 Task: Look for properties that have pools.
Action: Mouse pressed left at (1095, 148)
Screenshot: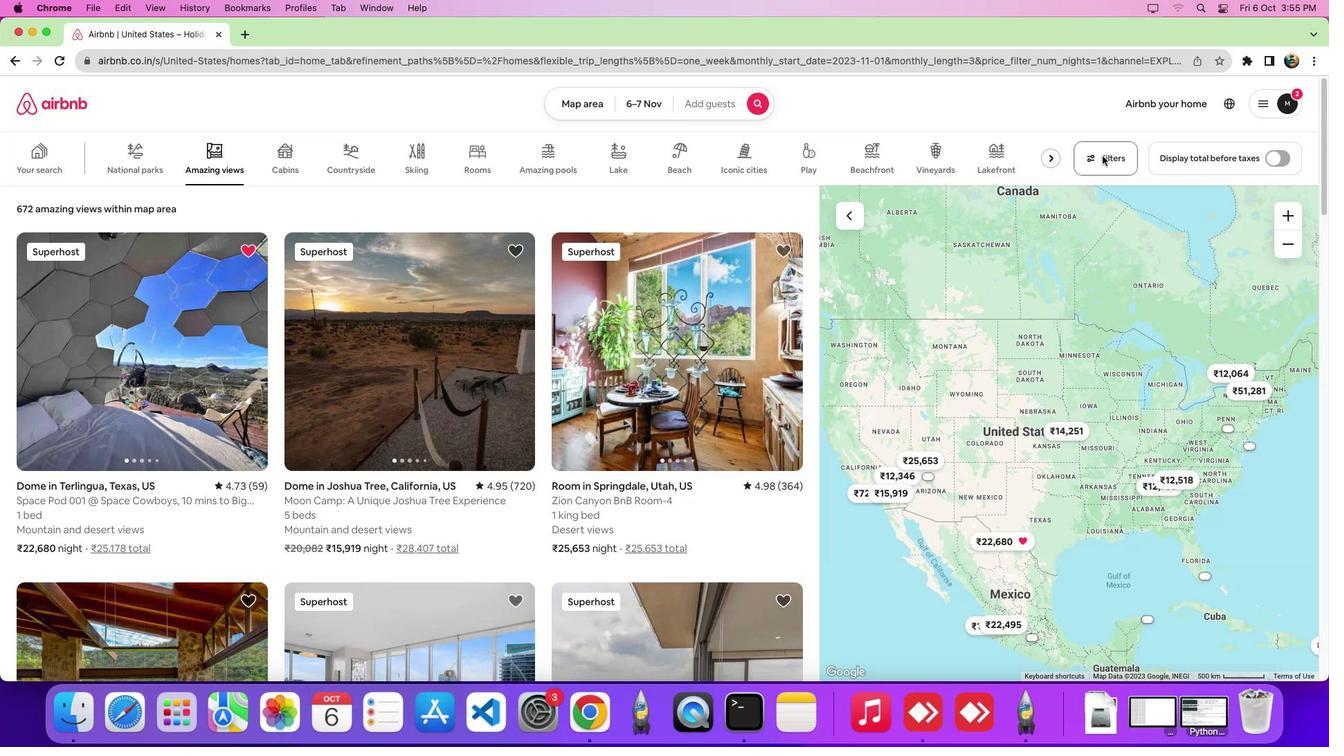 
Action: Mouse moved to (638, 236)
Screenshot: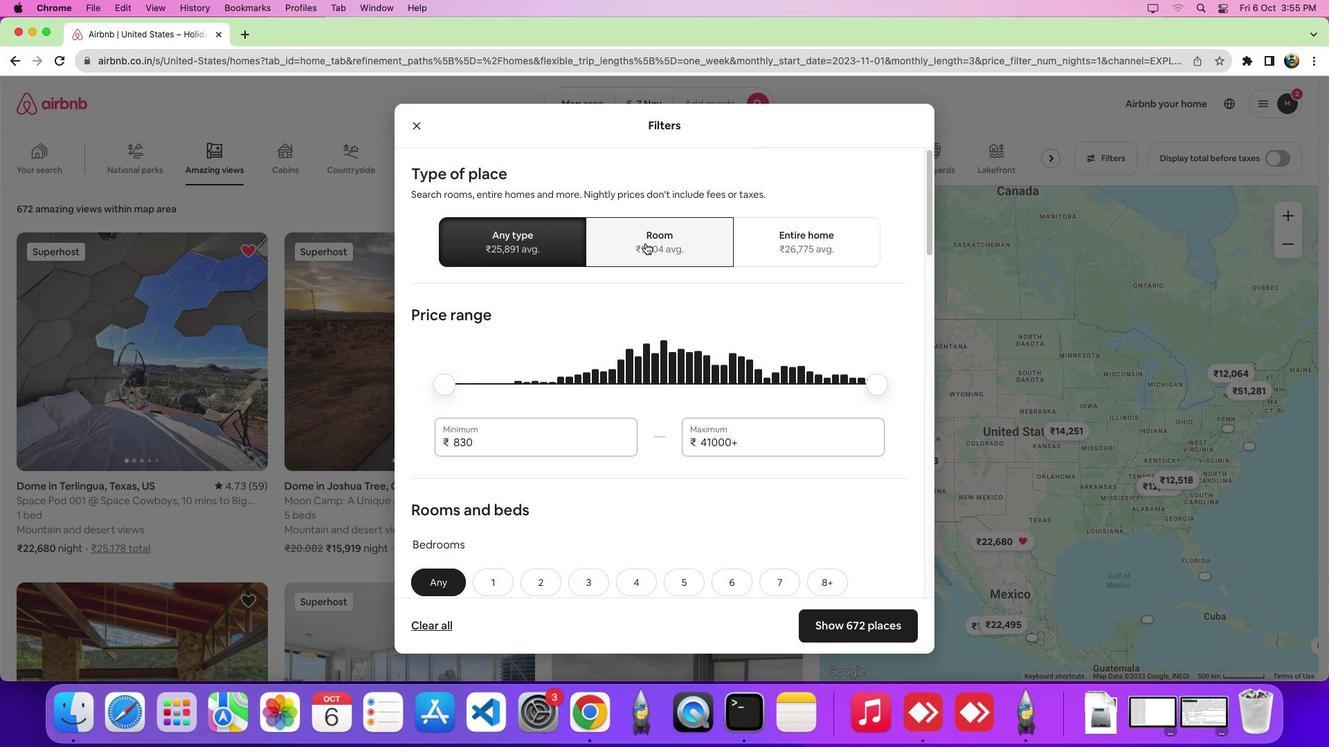 
Action: Mouse pressed left at (638, 236)
Screenshot: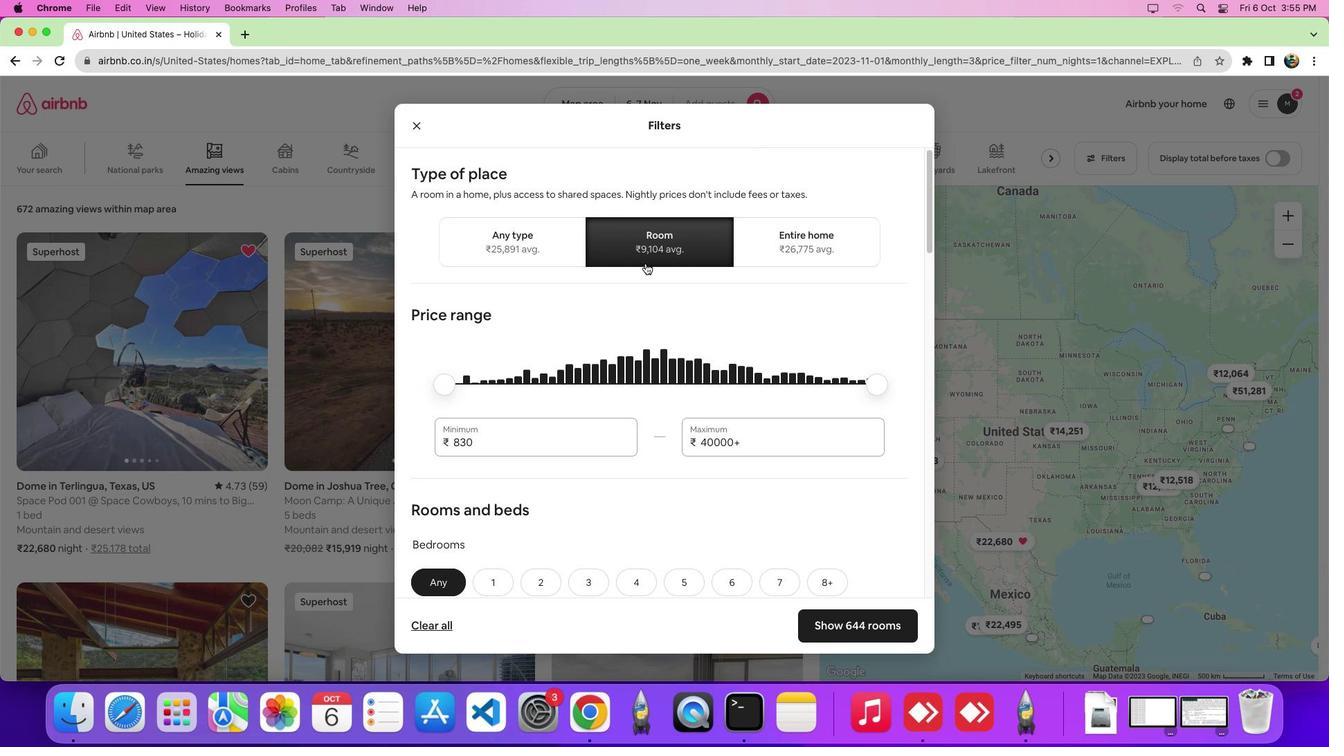 
Action: Mouse moved to (656, 357)
Screenshot: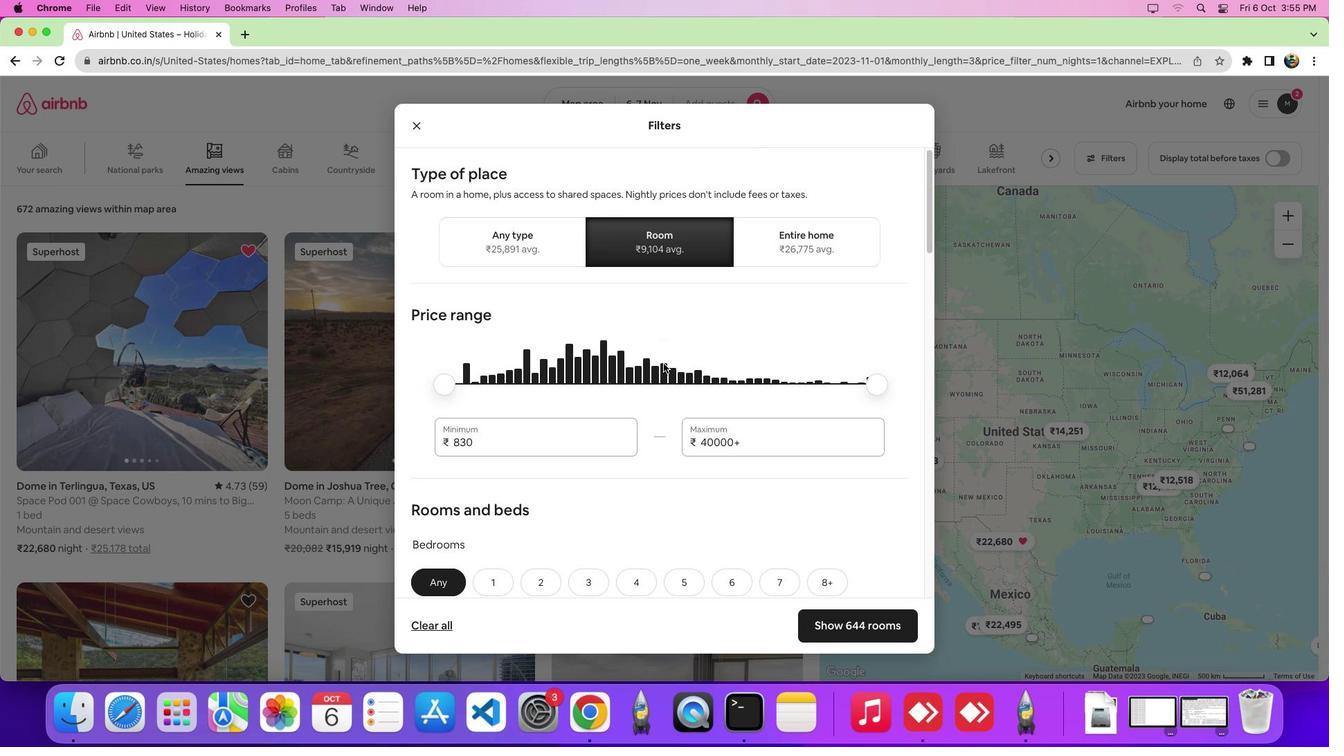 
Action: Mouse scrolled (656, 357) with delta (-6, -6)
Screenshot: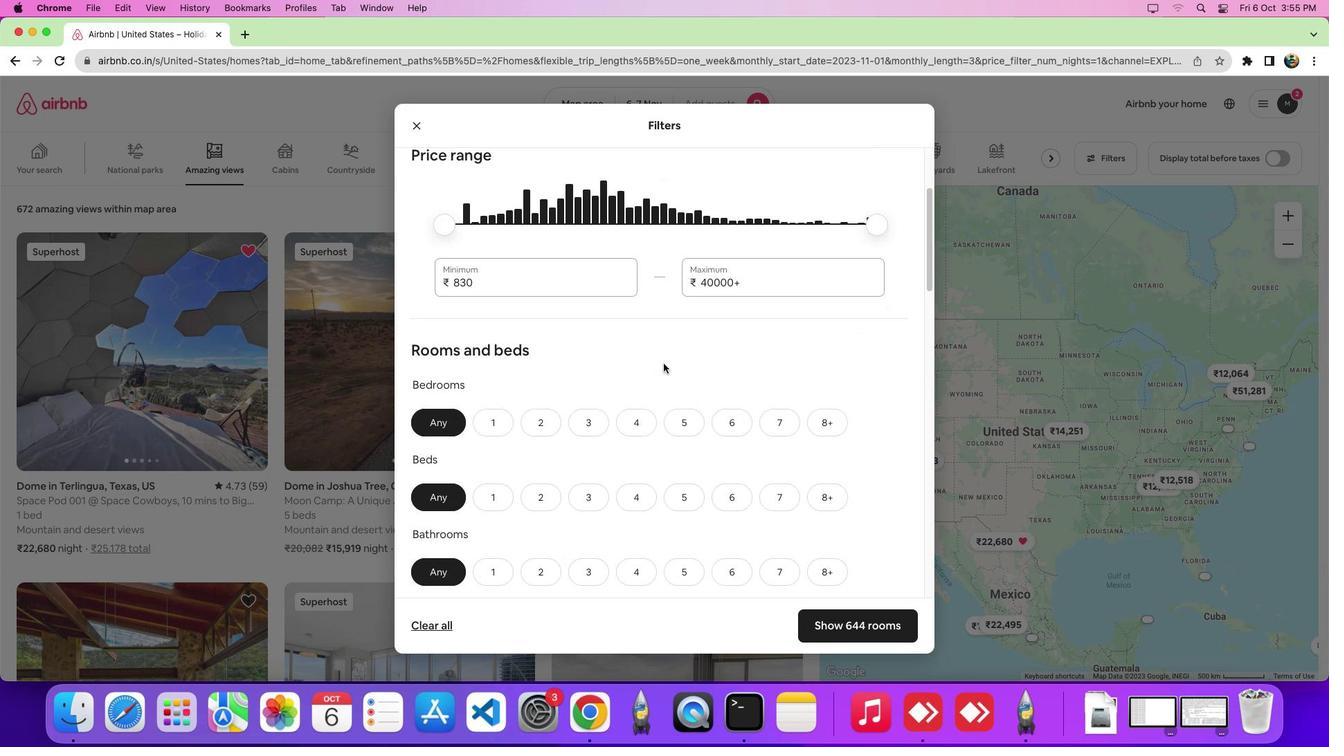 
Action: Mouse scrolled (656, 357) with delta (-6, -6)
Screenshot: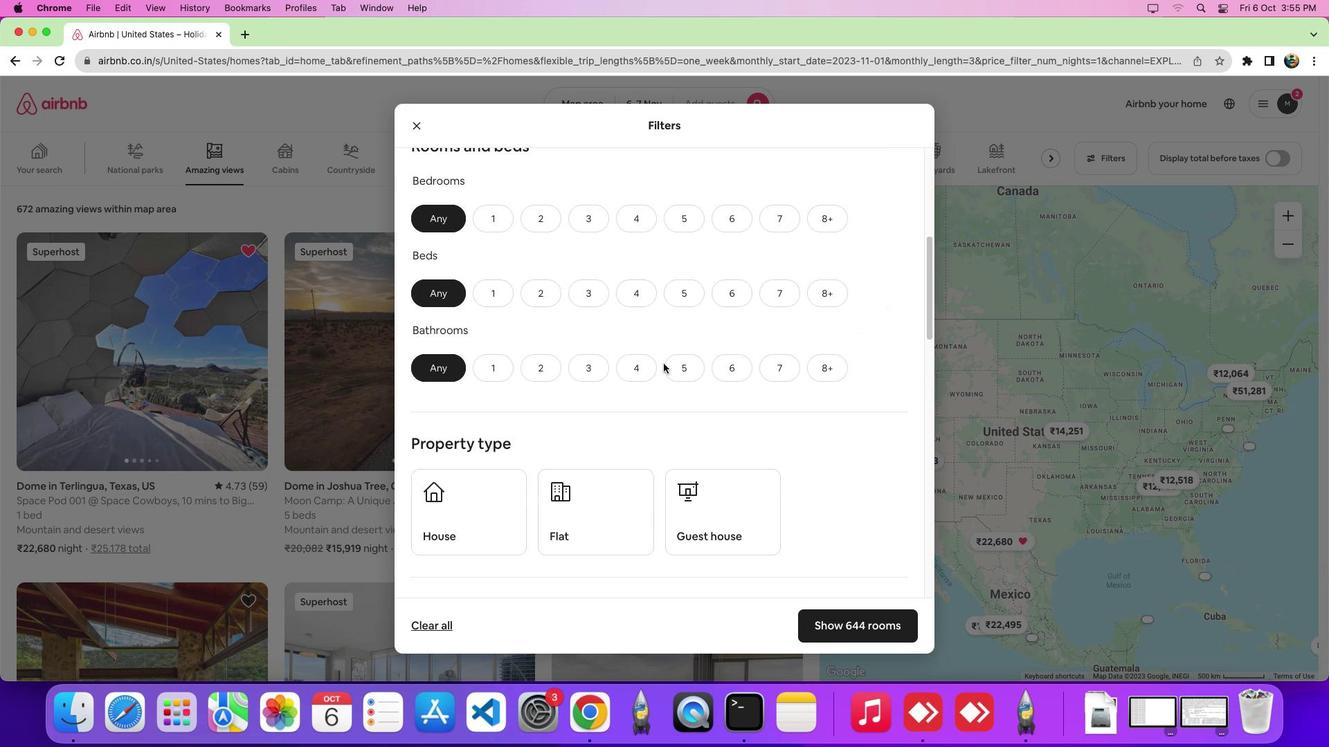 
Action: Mouse scrolled (656, 357) with delta (-6, -8)
Screenshot: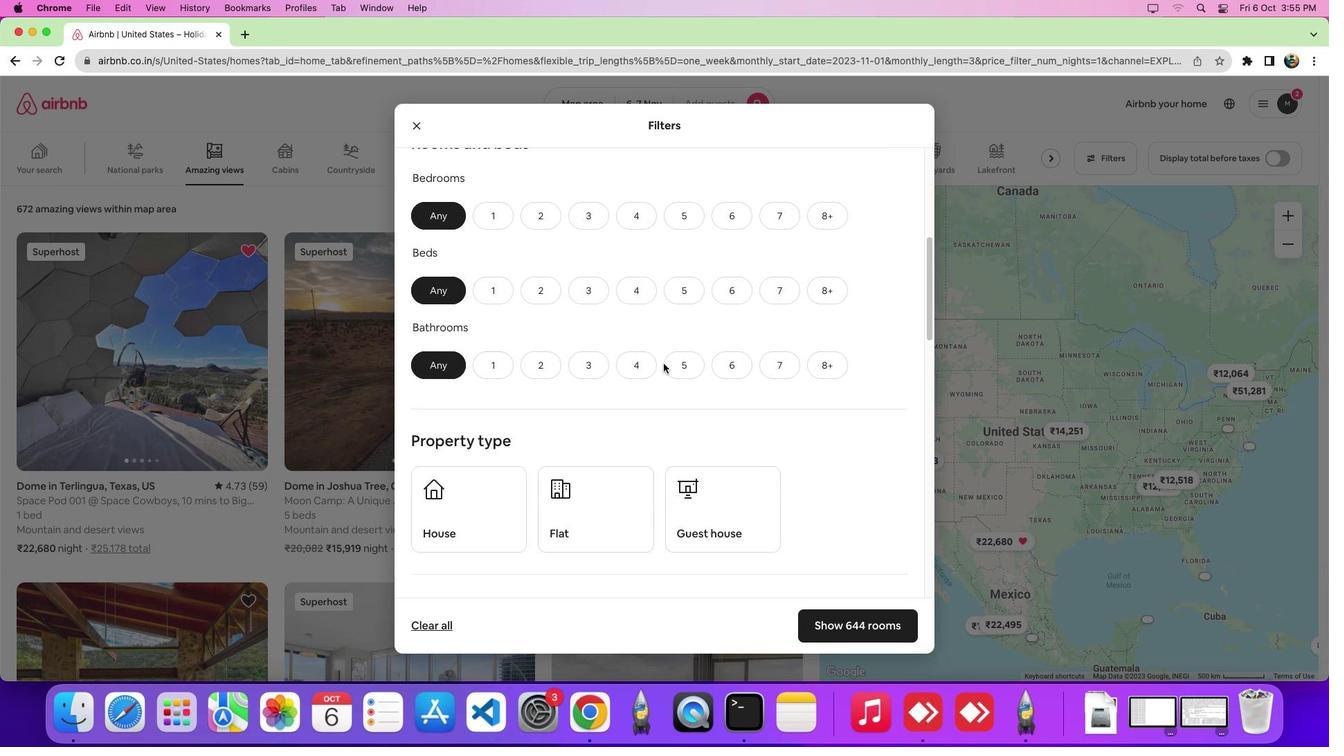 
Action: Mouse scrolled (656, 357) with delta (-6, -11)
Screenshot: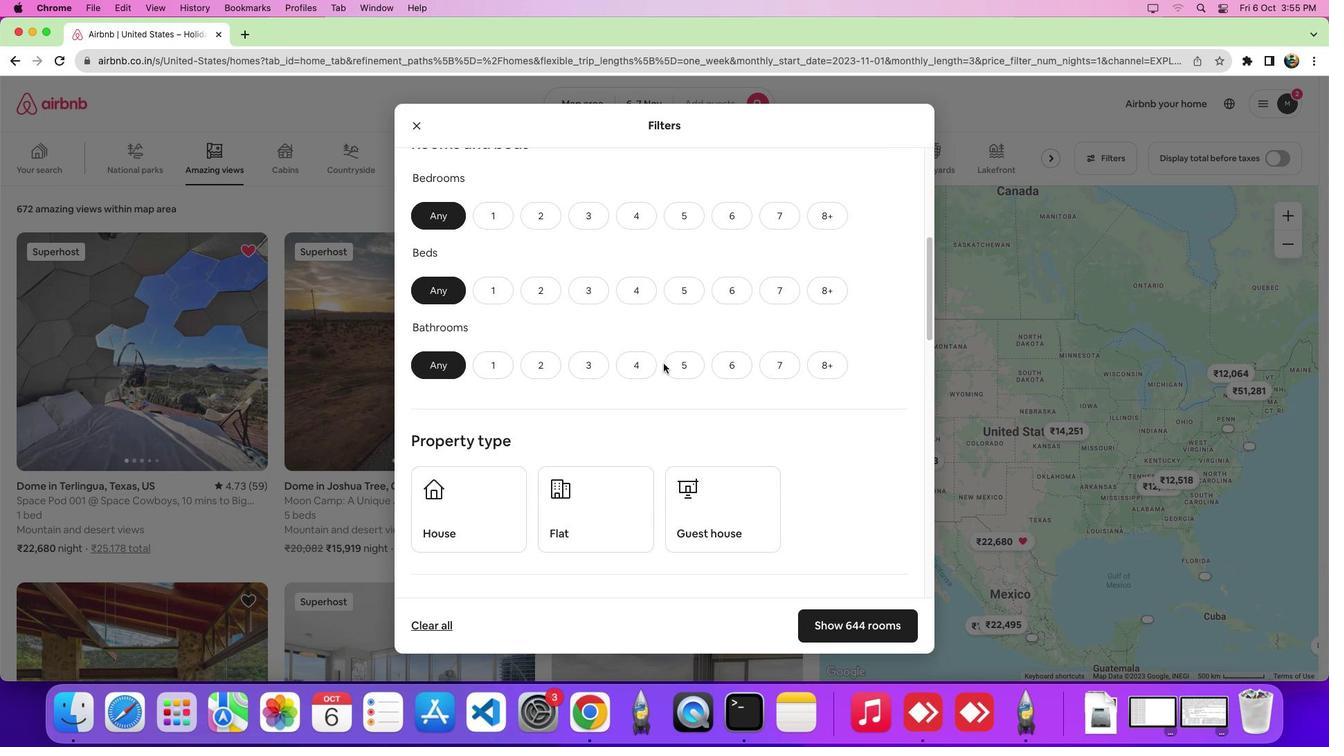 
Action: Mouse scrolled (656, 357) with delta (-6, -6)
Screenshot: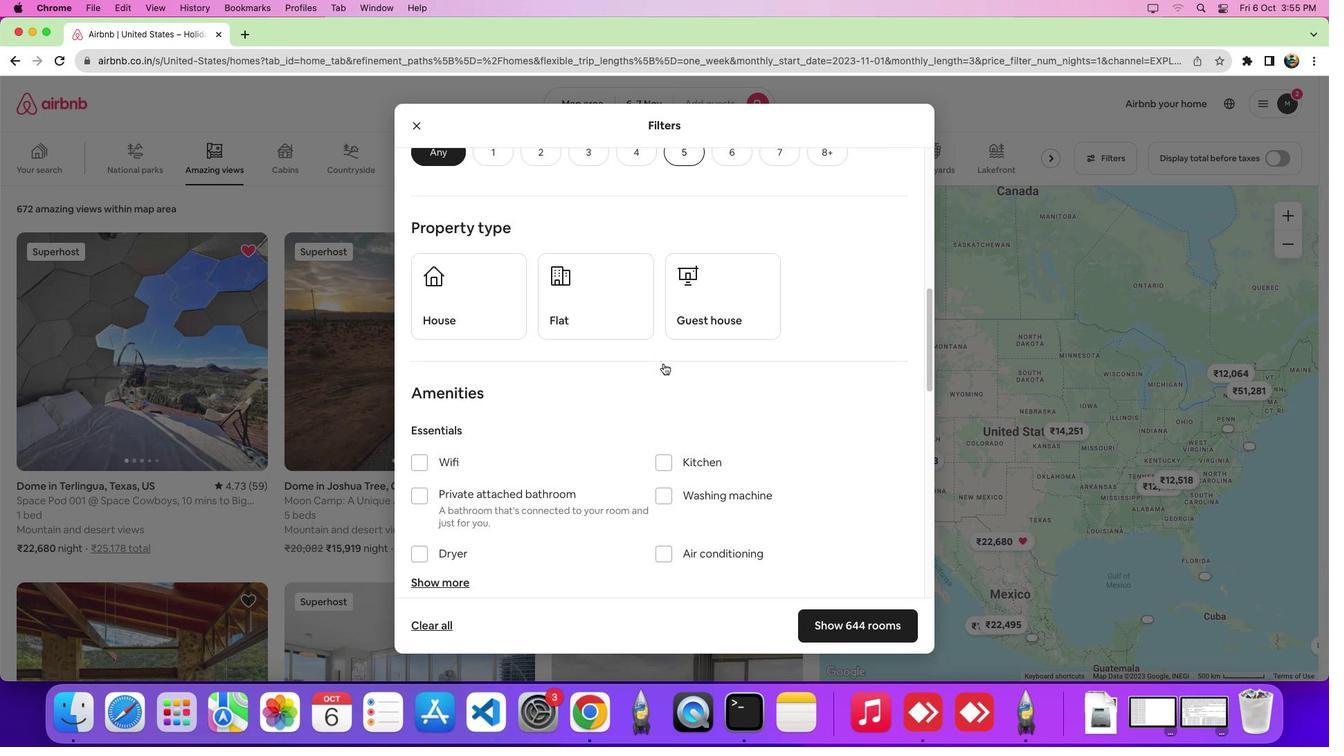 
Action: Mouse scrolled (656, 357) with delta (-6, -6)
Screenshot: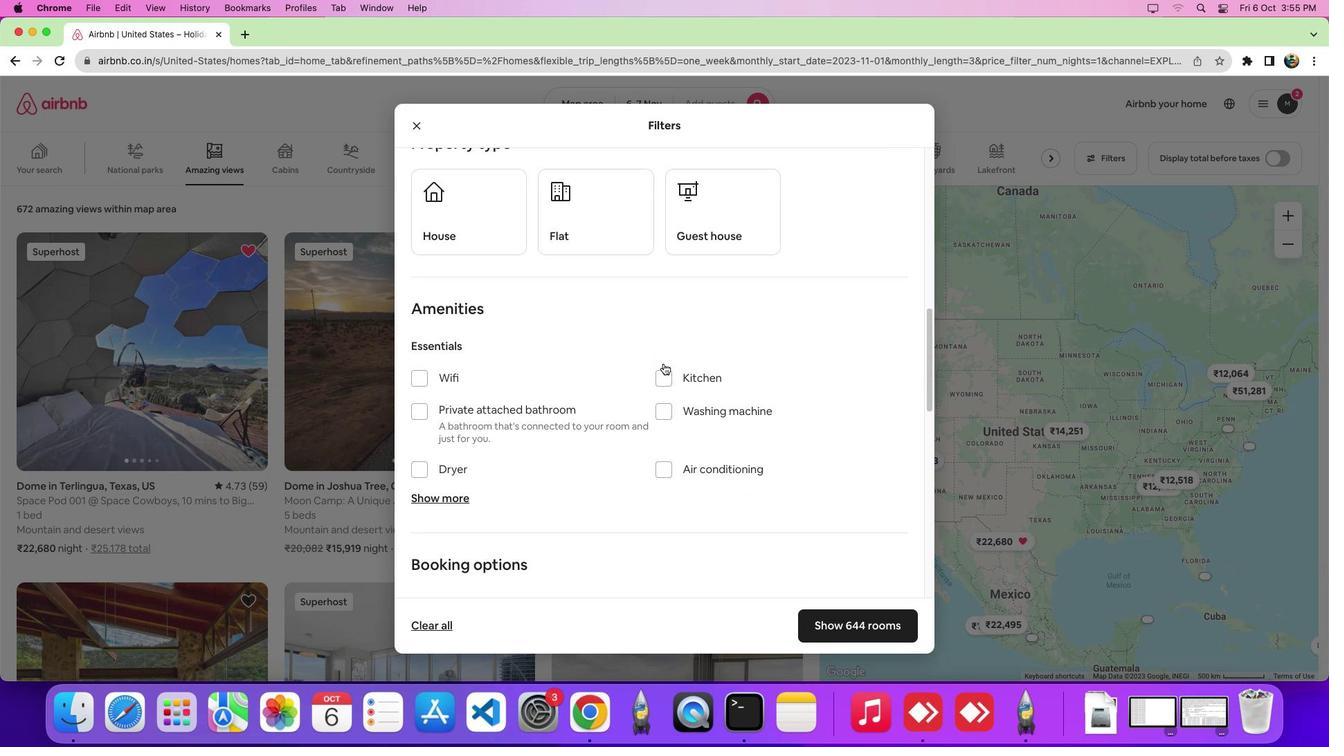 
Action: Mouse scrolled (656, 357) with delta (-6, -10)
Screenshot: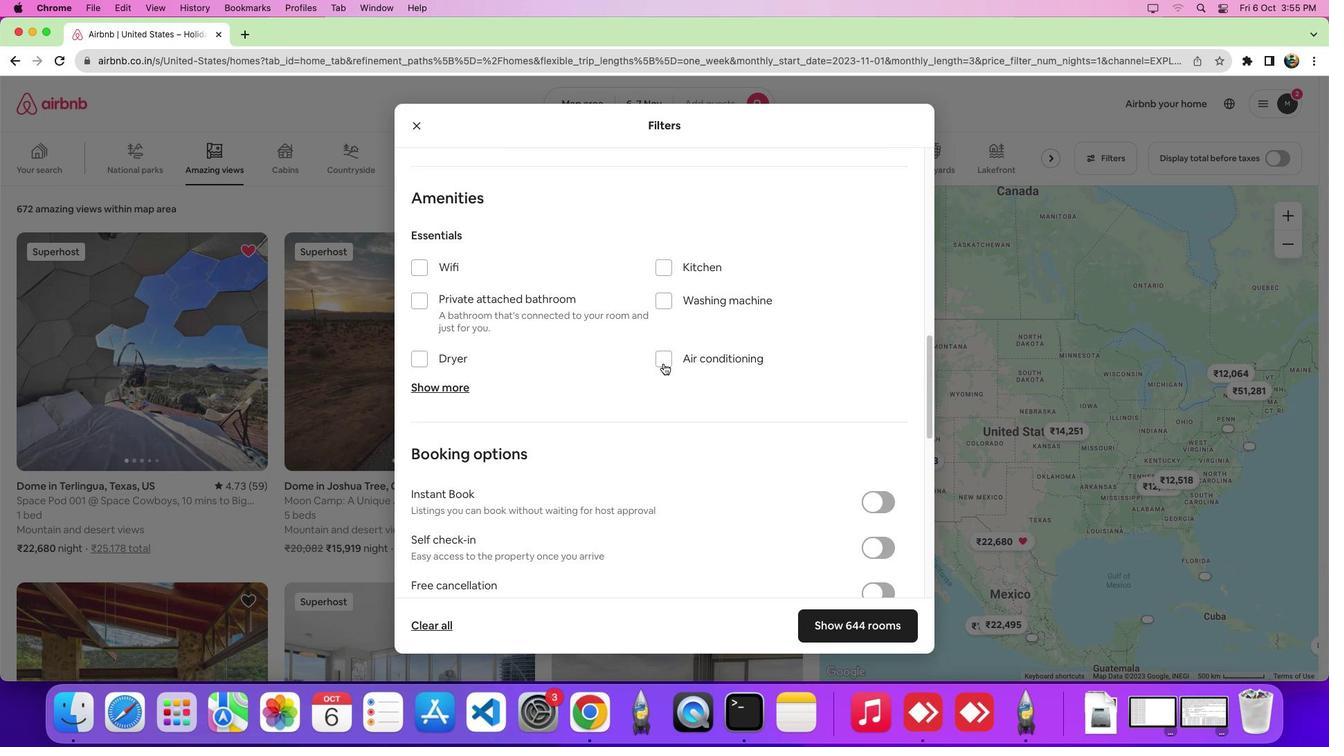 
Action: Mouse scrolled (656, 357) with delta (-6, -10)
Screenshot: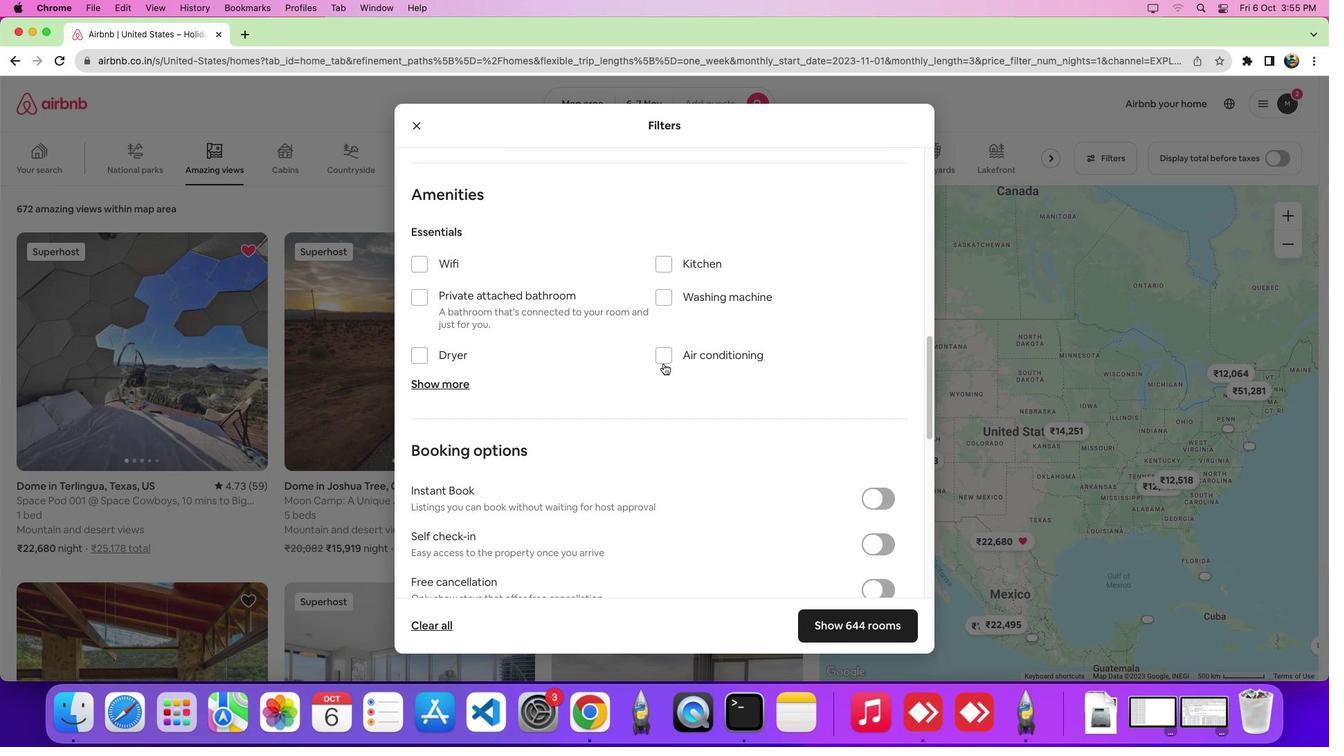 
Action: Mouse moved to (450, 380)
Screenshot: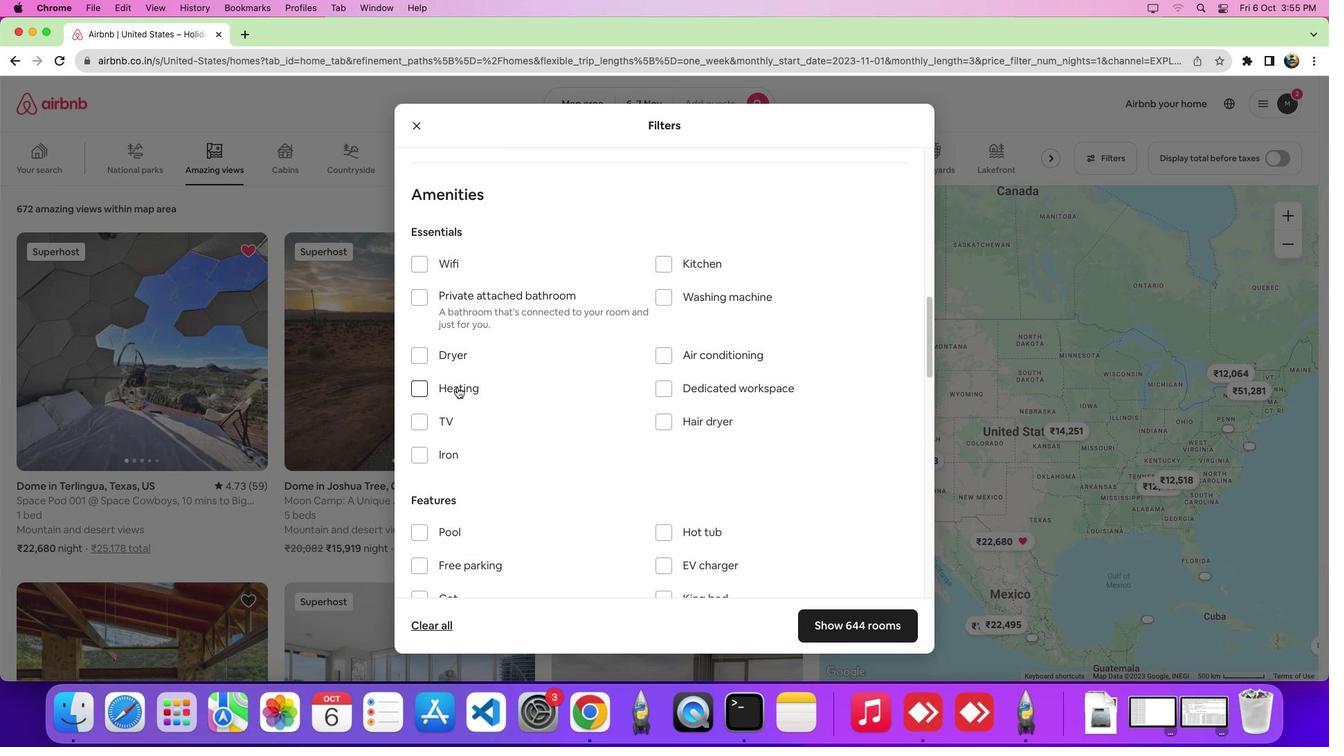 
Action: Mouse pressed left at (450, 380)
Screenshot: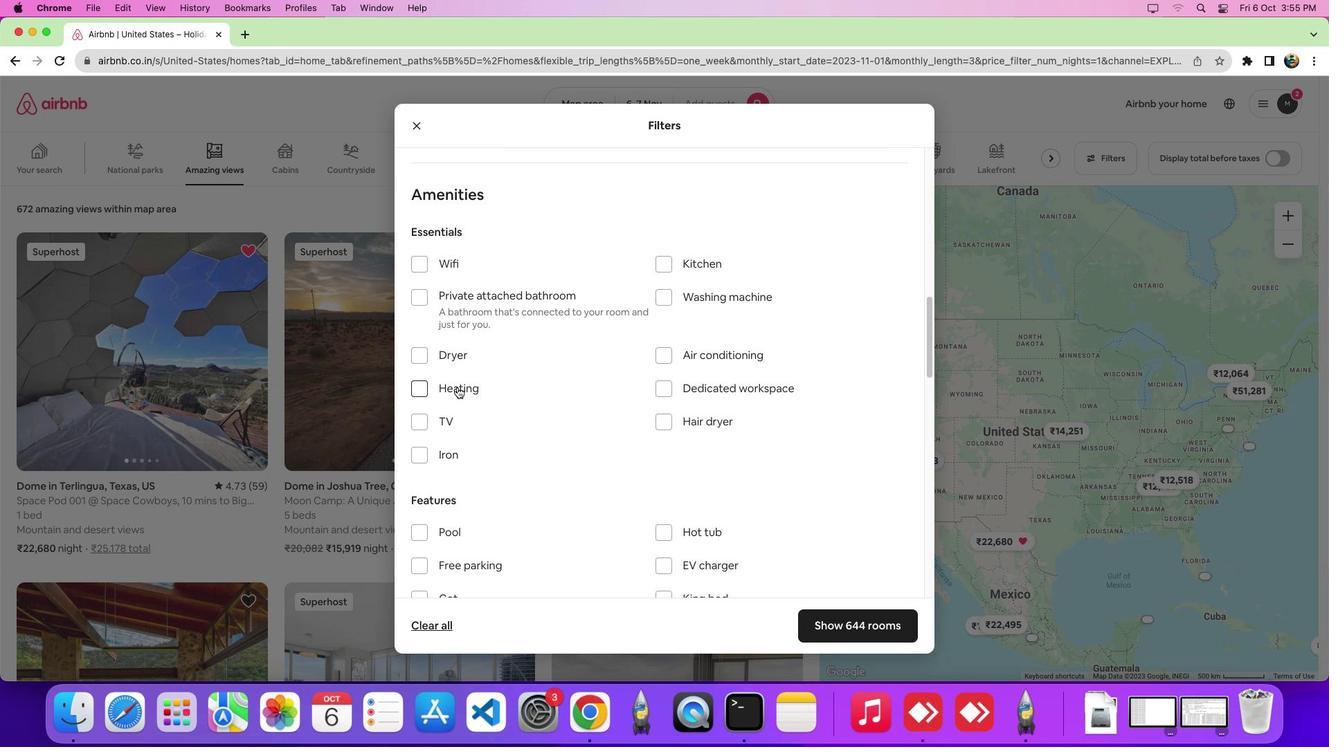 
Action: Mouse moved to (618, 403)
Screenshot: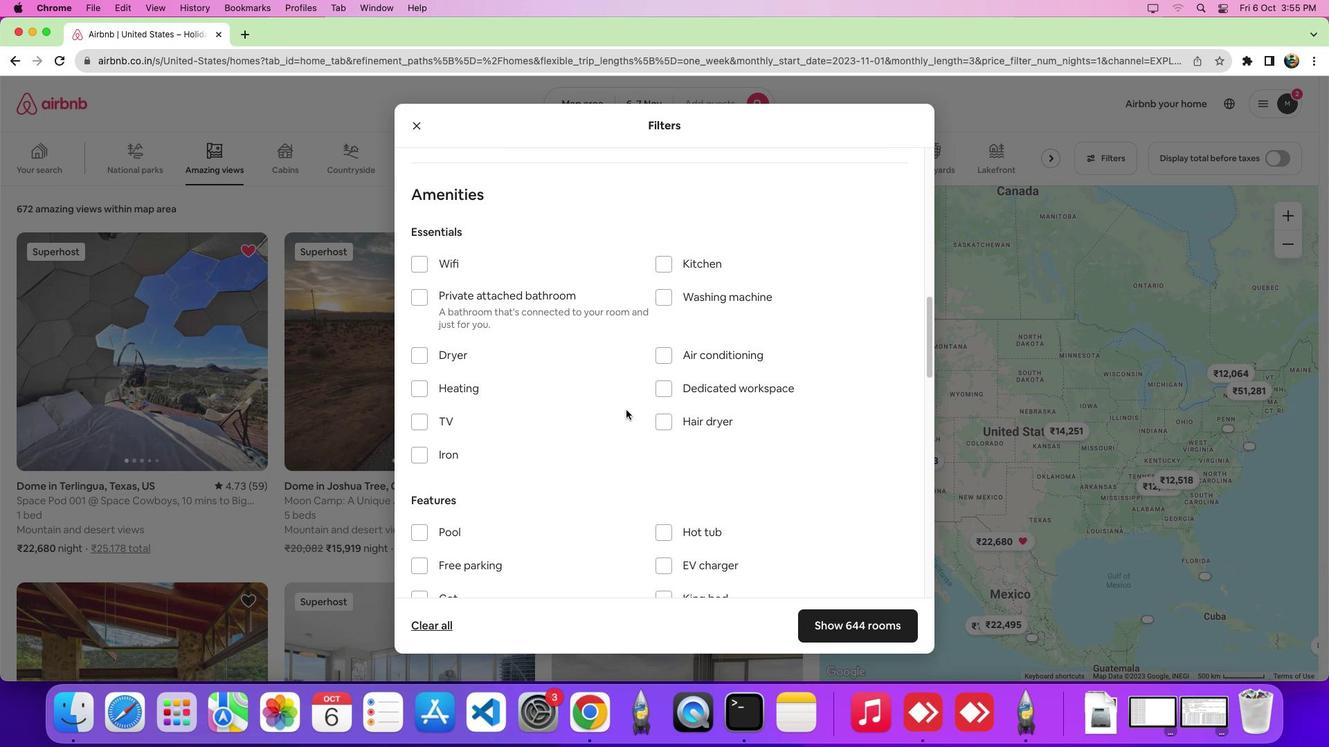 
Action: Mouse scrolled (618, 403) with delta (-6, -6)
Screenshot: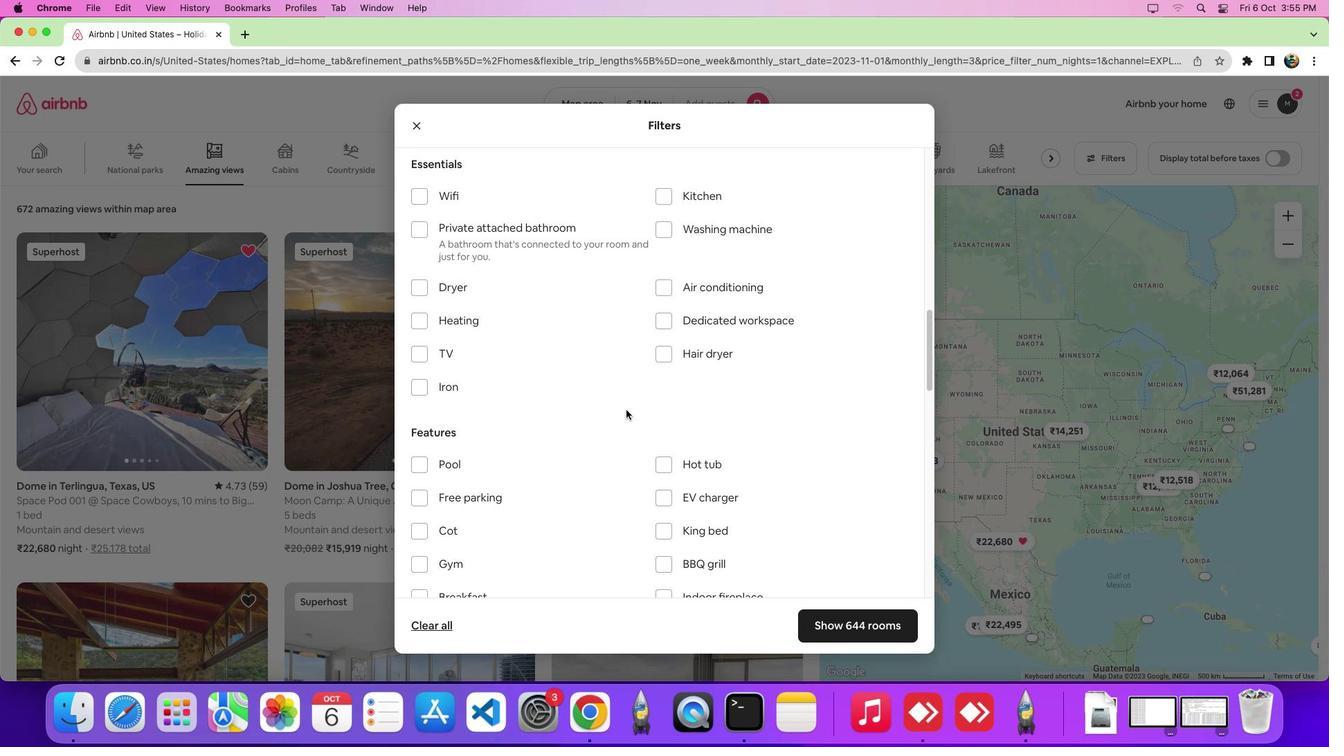 
Action: Mouse scrolled (618, 403) with delta (-6, -6)
Screenshot: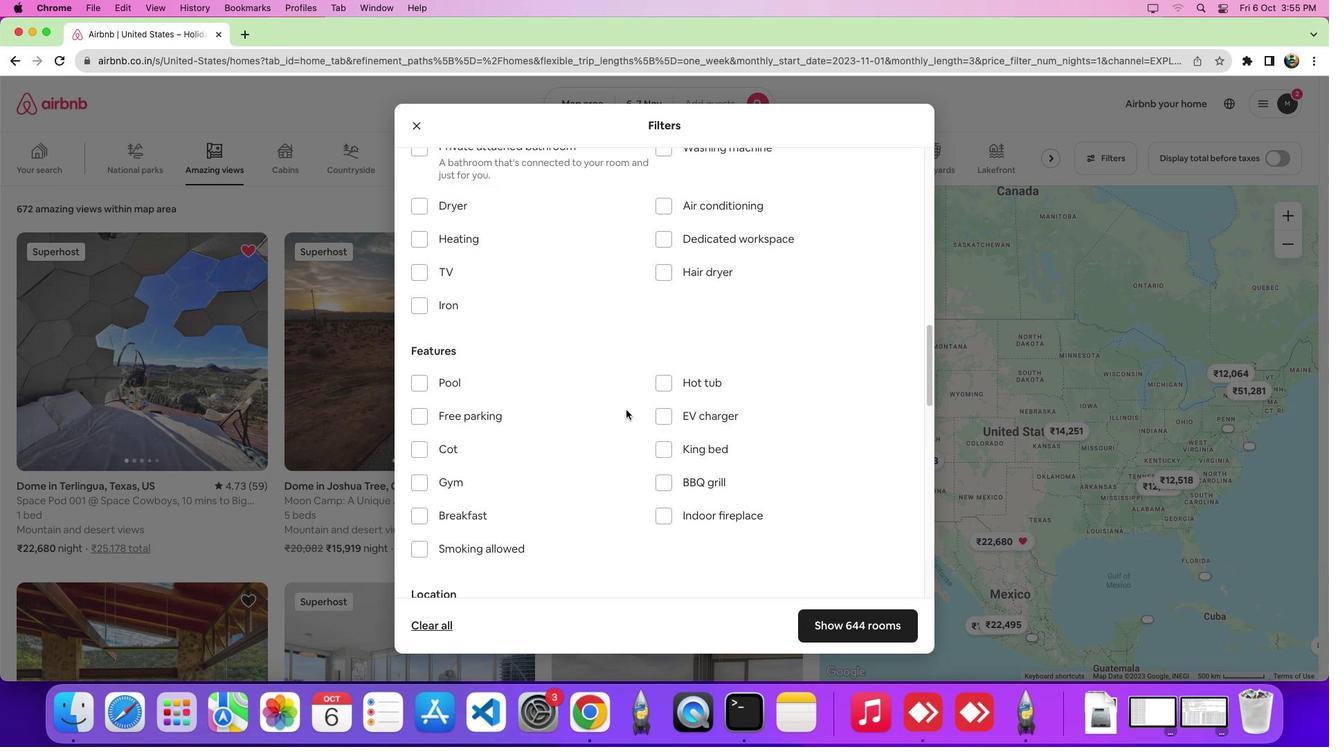 
Action: Mouse scrolled (618, 403) with delta (-6, -8)
Screenshot: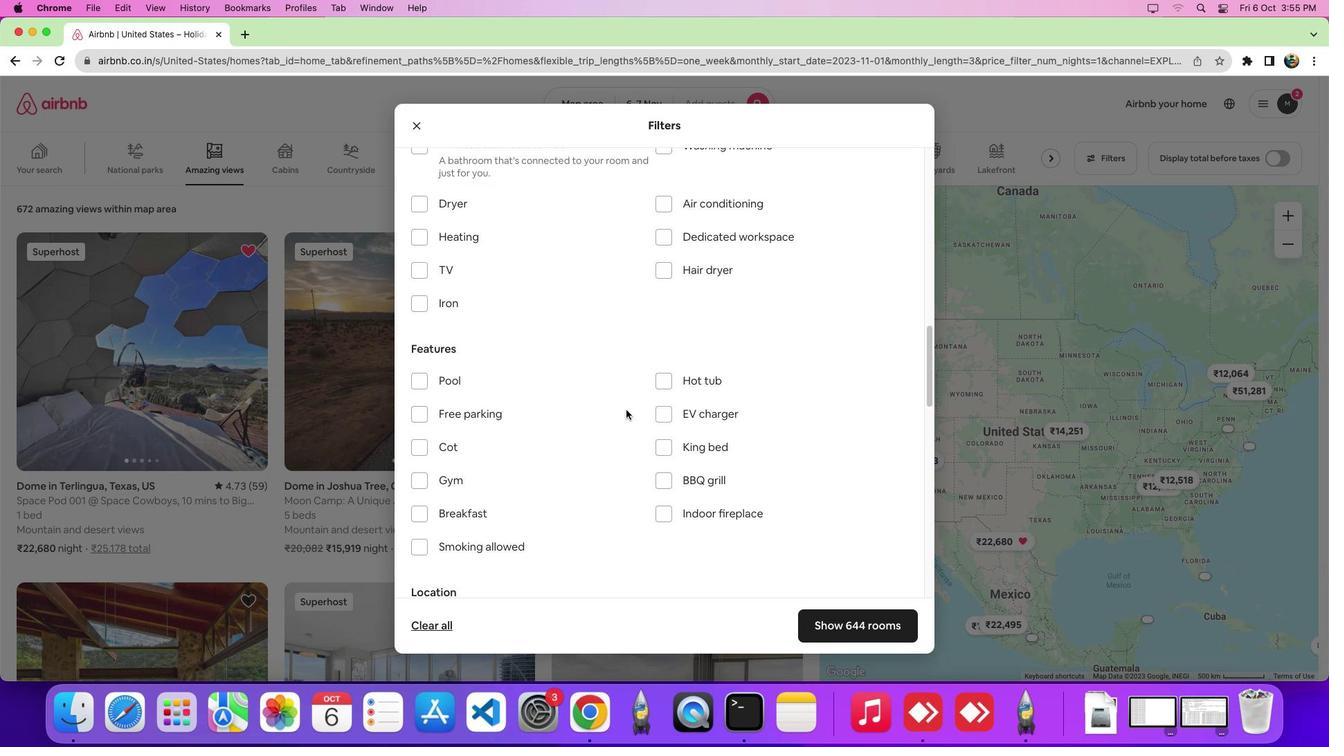 
Action: Mouse moved to (429, 375)
Screenshot: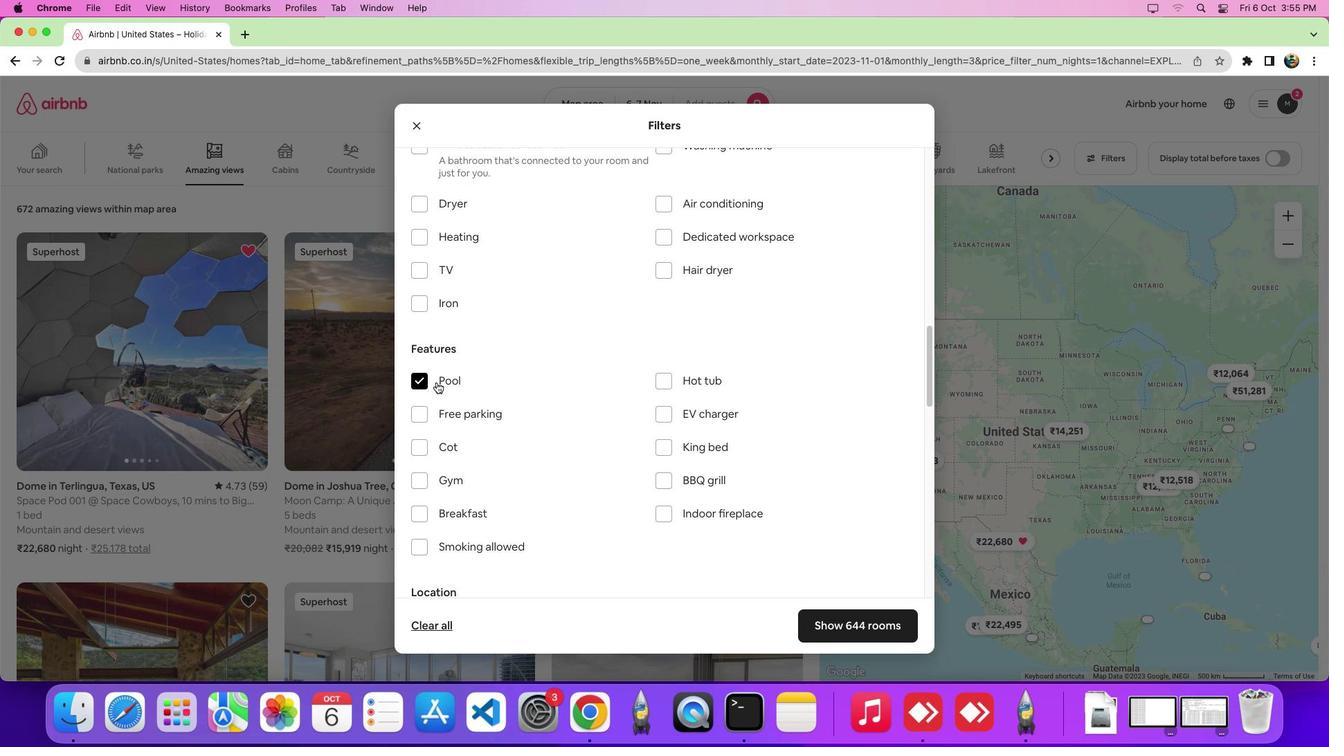 
Action: Mouse pressed left at (429, 375)
Screenshot: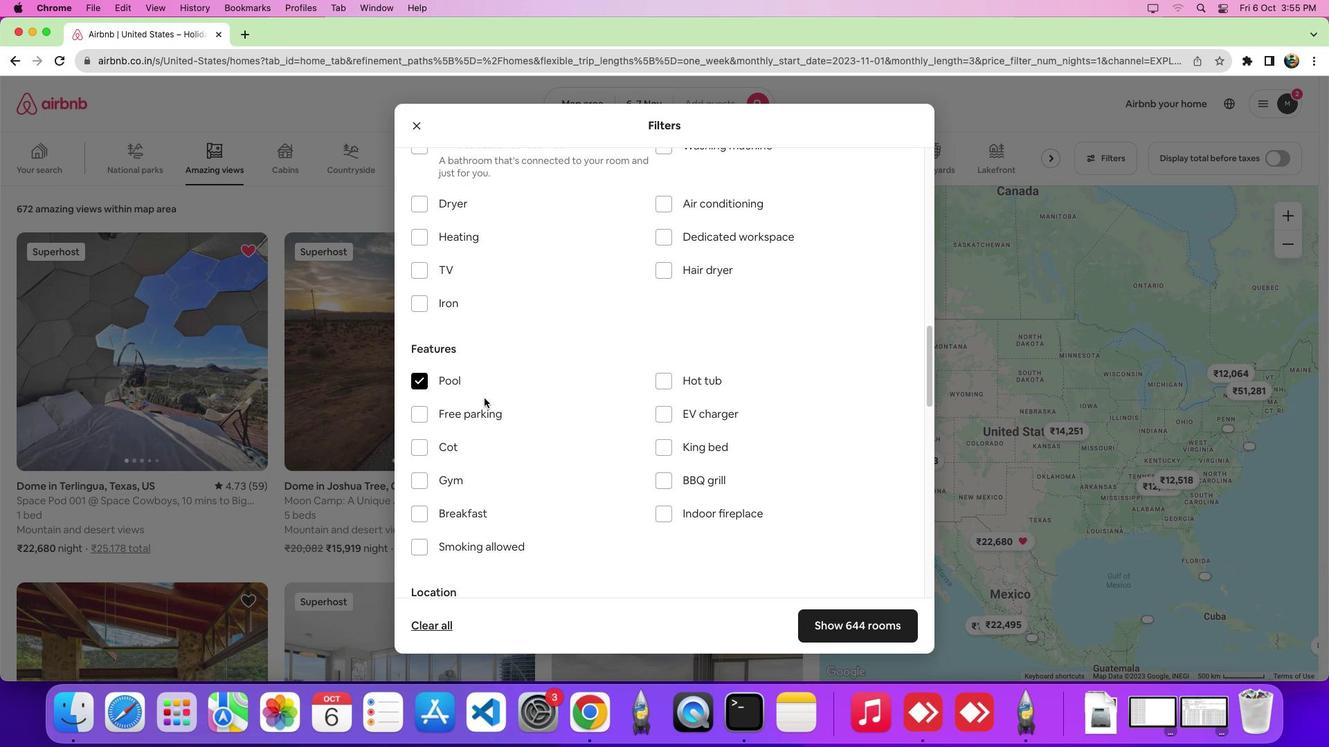 
Action: Mouse moved to (863, 609)
Screenshot: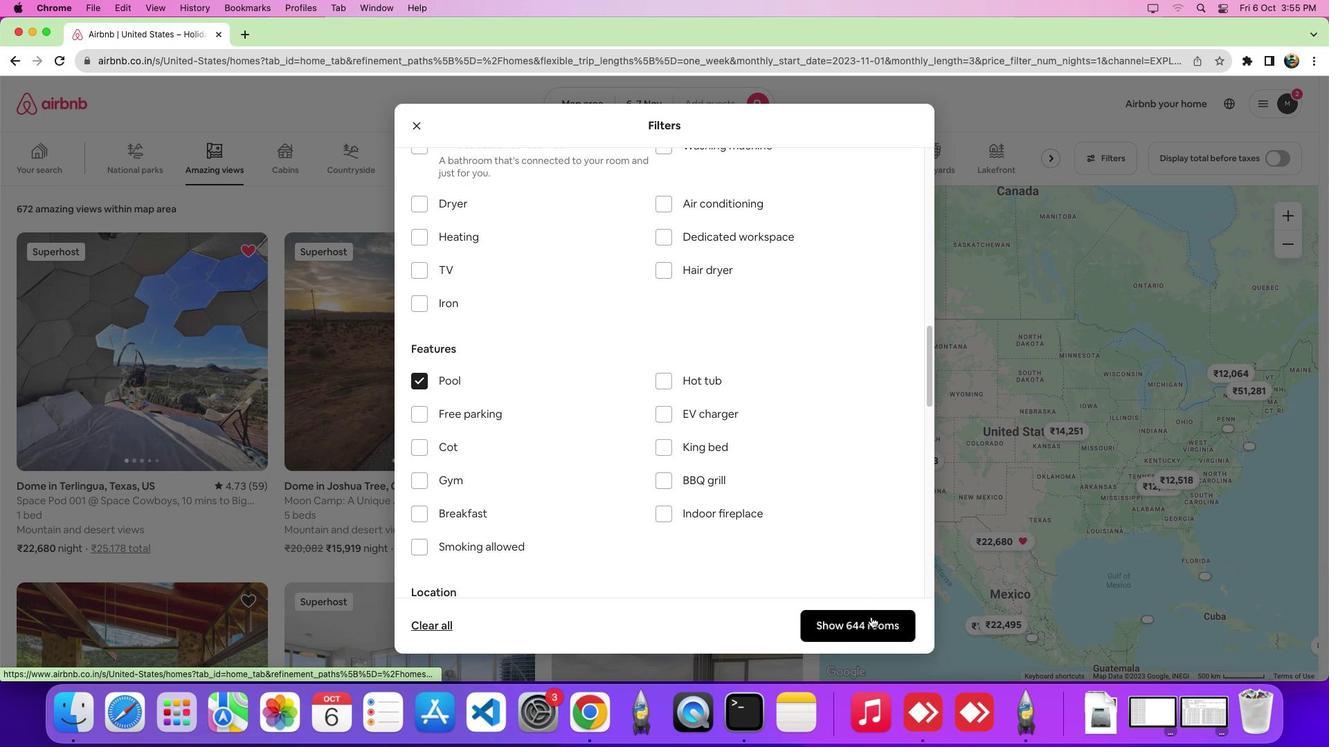 
Action: Mouse pressed left at (863, 609)
Screenshot: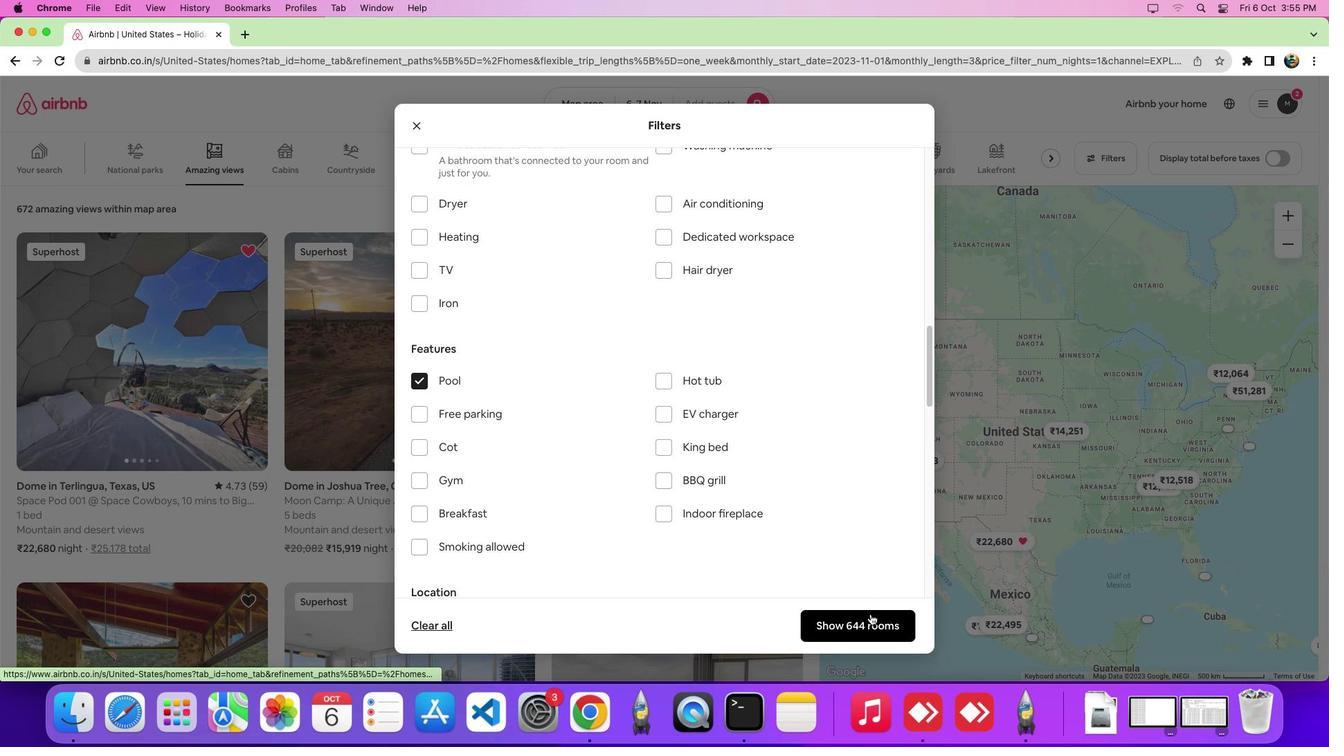 
Action: Mouse moved to (807, 533)
Screenshot: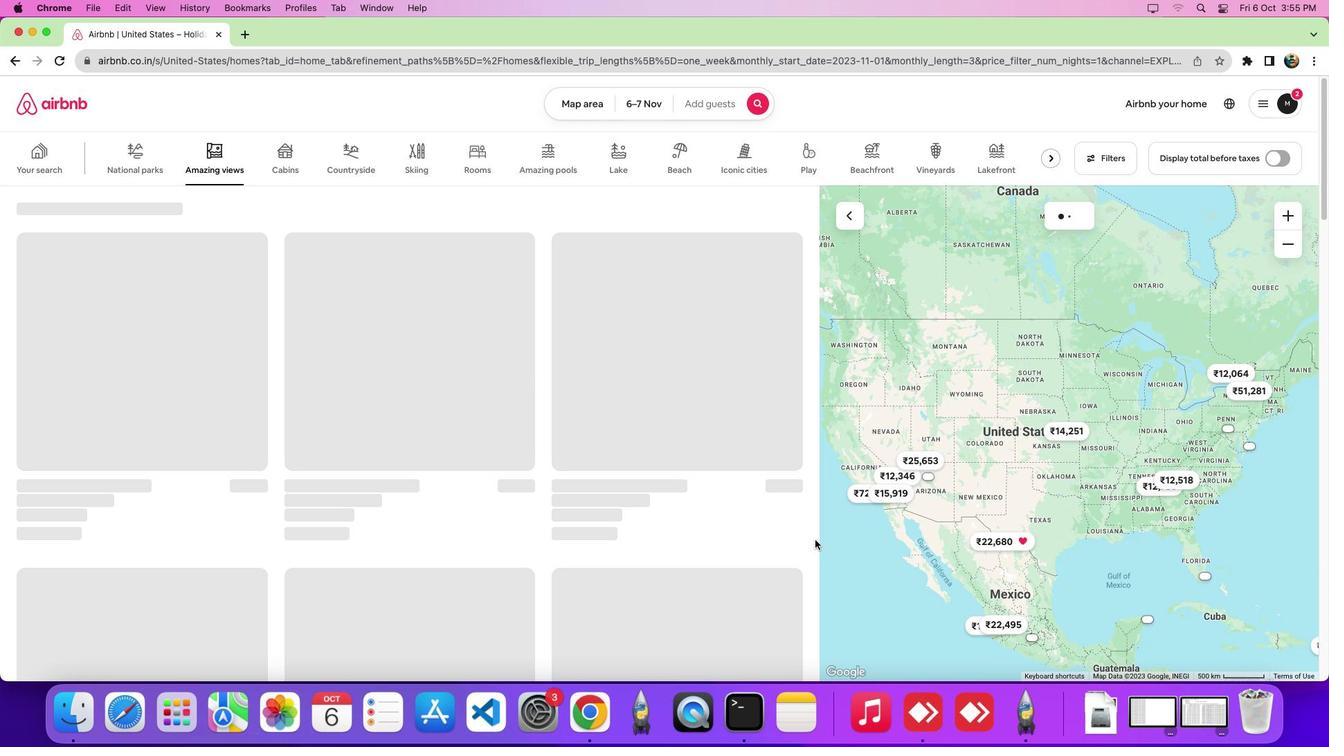 
